 Task: Create a task  Integrate website with a new live chat support system , assign it to team member softage.1@softage.net in the project BellTech and update the status of the task to  On Track  , set the priority of the task to High
Action: Mouse moved to (67, 59)
Screenshot: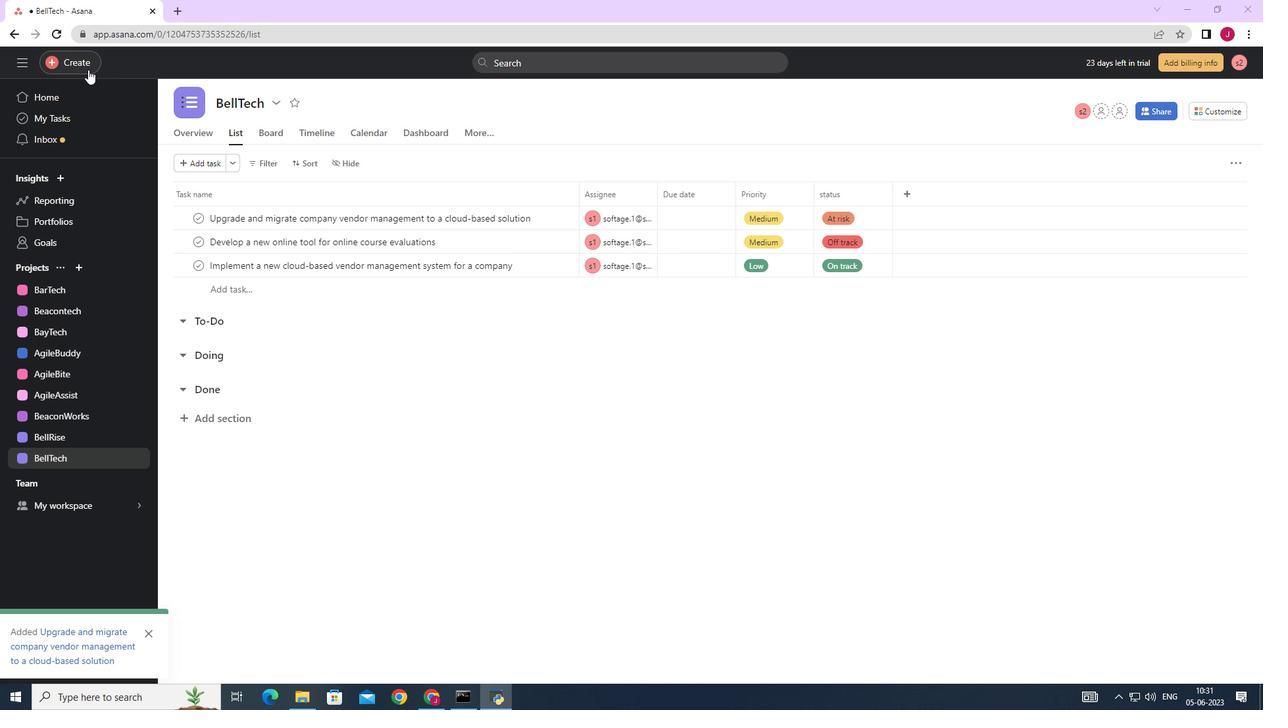 
Action: Mouse pressed left at (67, 59)
Screenshot: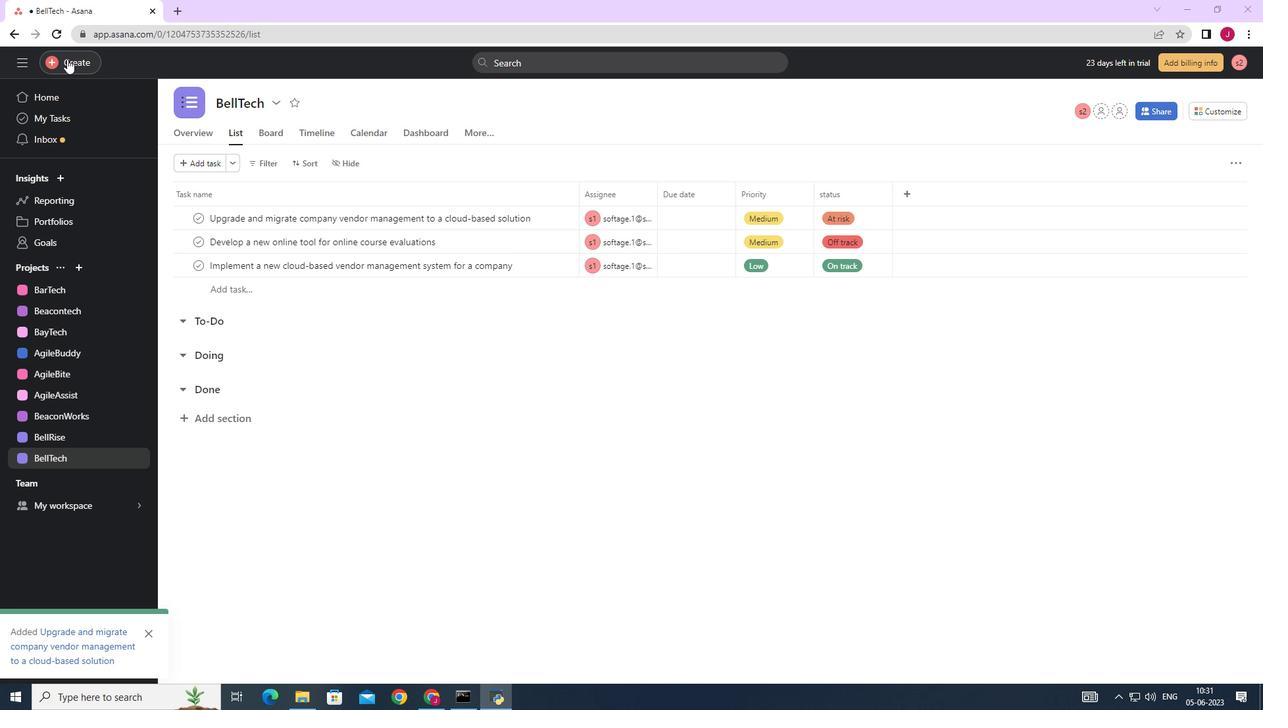 
Action: Mouse moved to (188, 63)
Screenshot: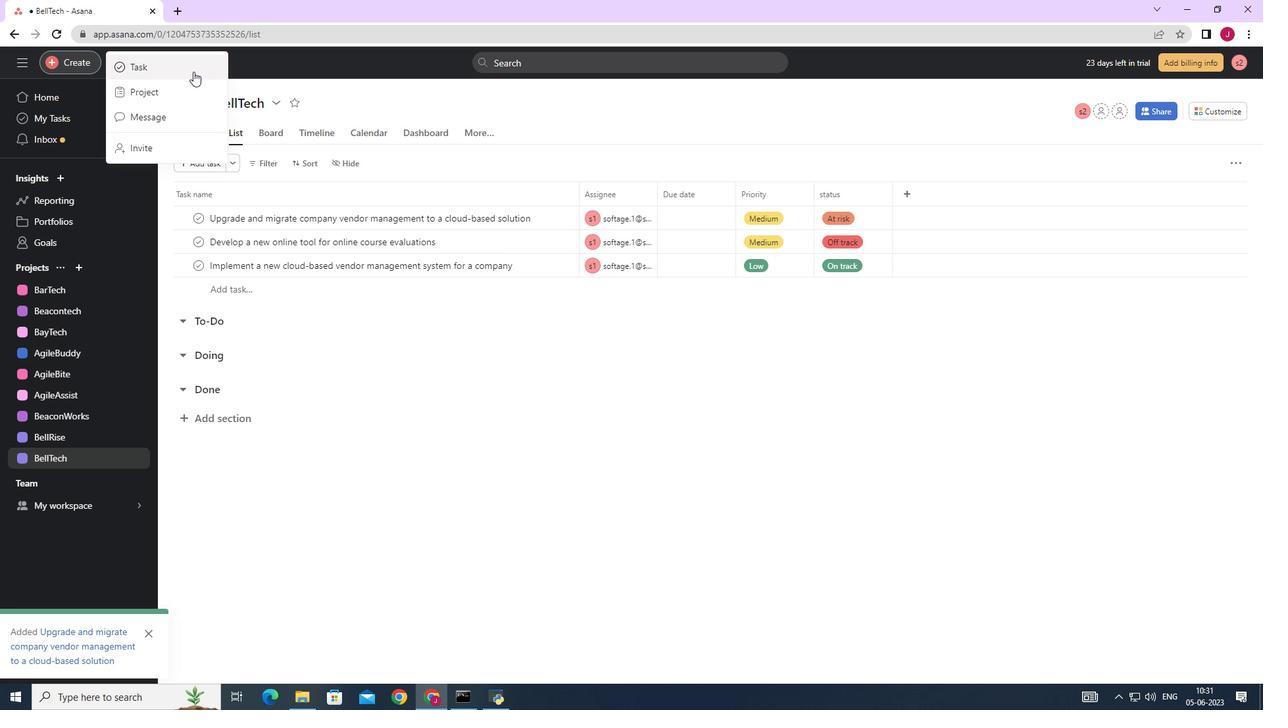 
Action: Mouse pressed left at (188, 63)
Screenshot: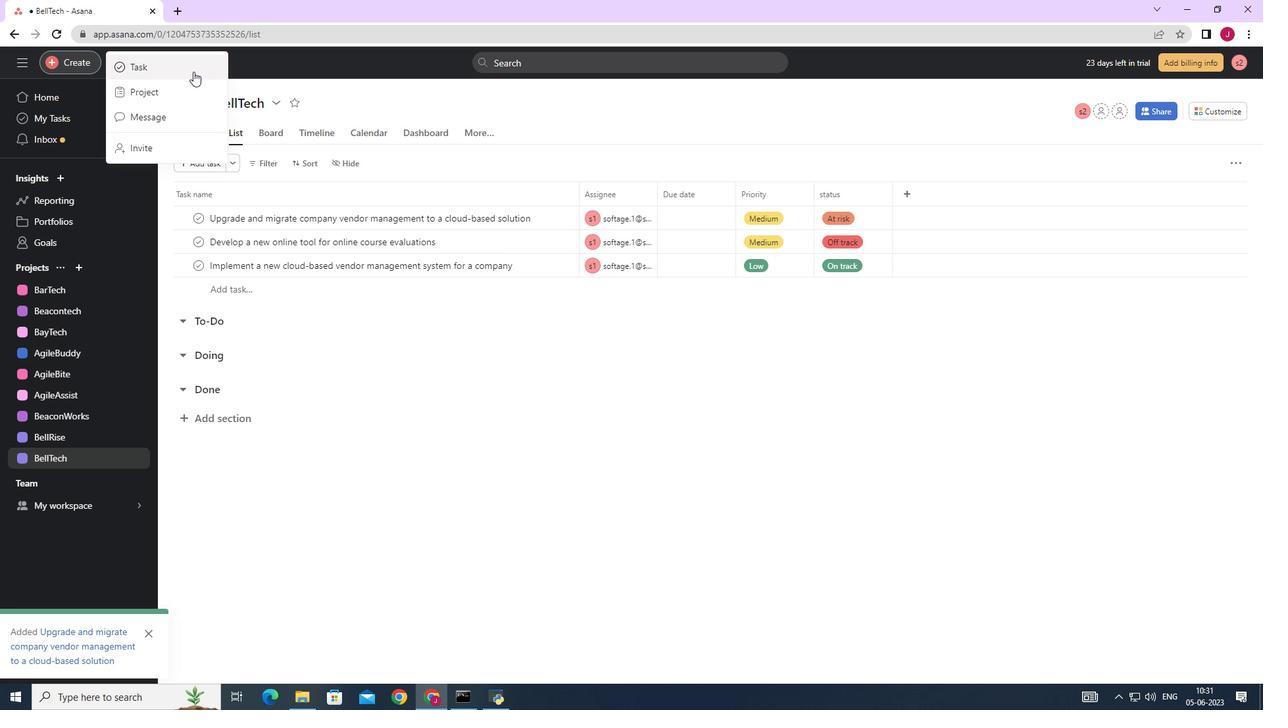 
Action: Mouse moved to (1050, 437)
Screenshot: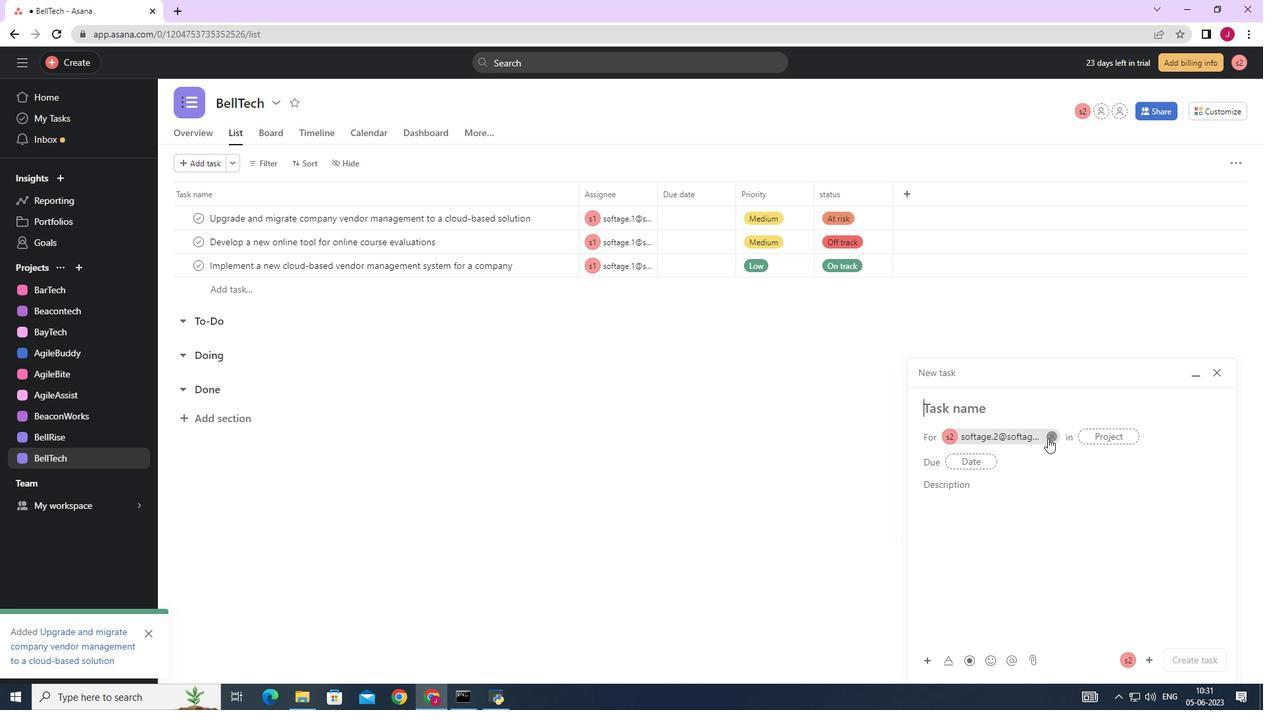 
Action: Mouse pressed left at (1050, 437)
Screenshot: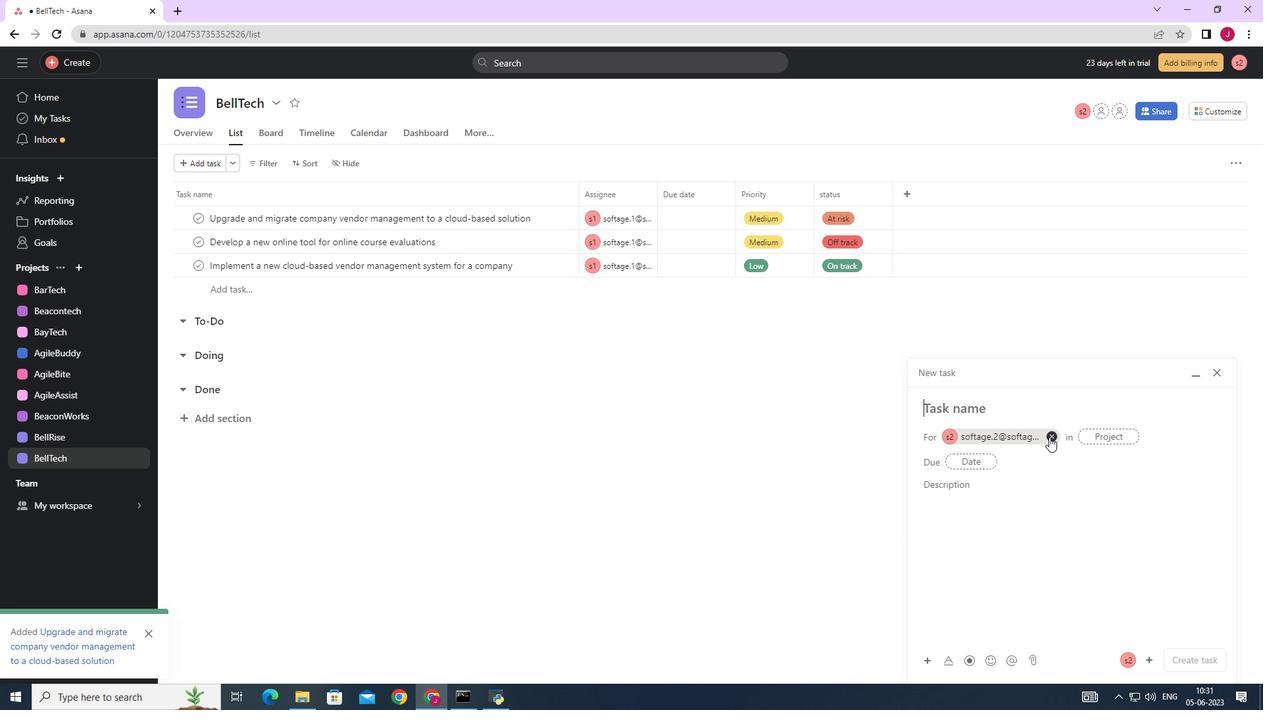 
Action: Mouse moved to (947, 409)
Screenshot: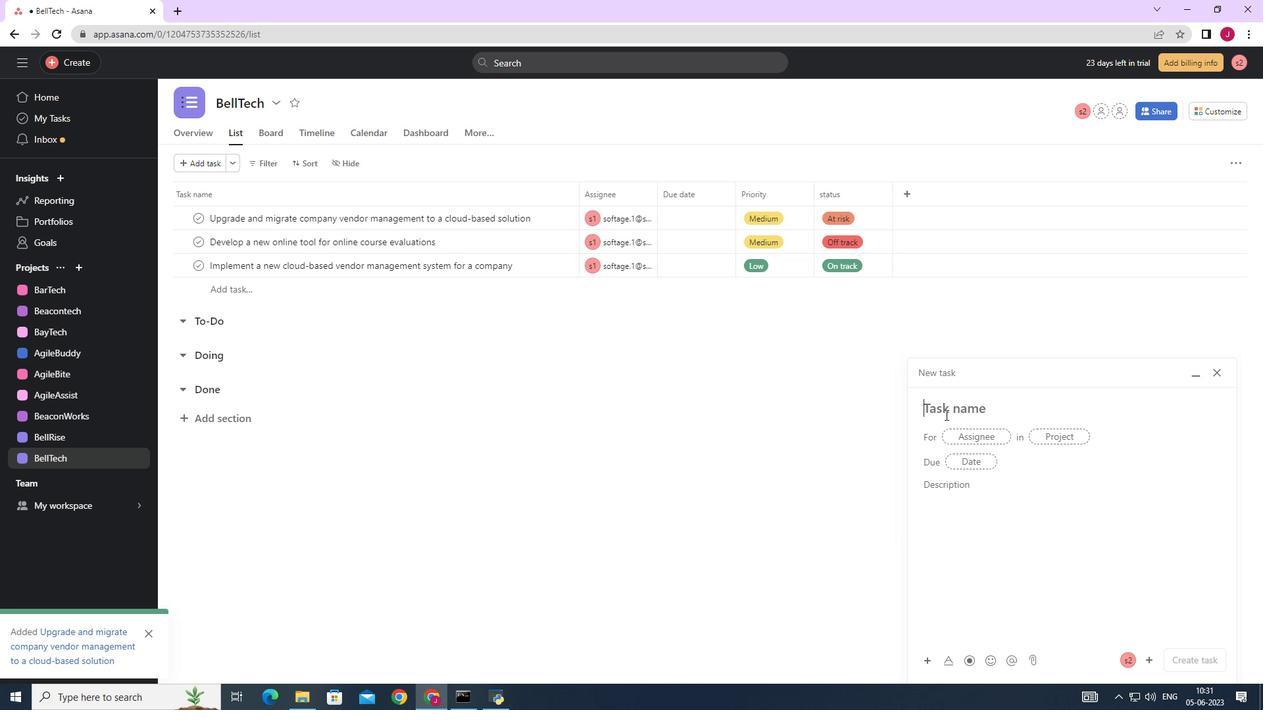 
Action: Mouse pressed left at (947, 409)
Screenshot: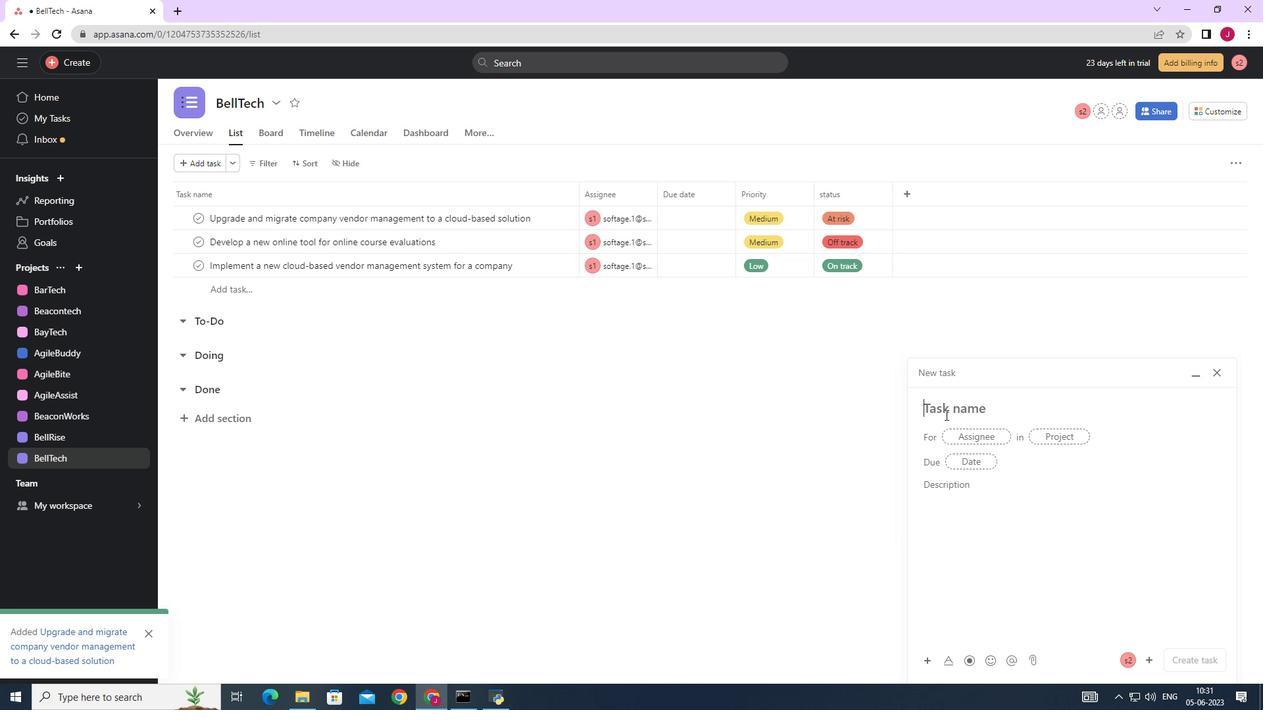 
Action: Mouse moved to (947, 408)
Screenshot: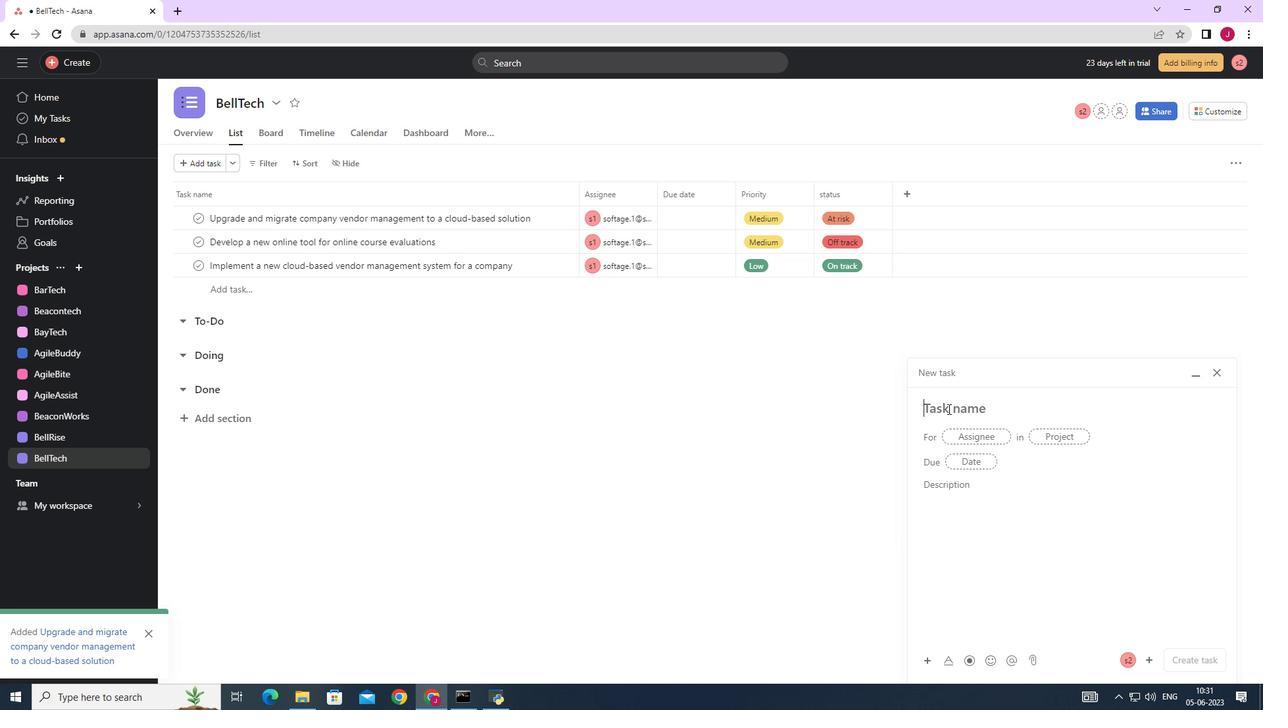 
Action: Key pressed <Key.caps_lock>I<Key.caps_lock>ntegrate<Key.space>websiy<Key.backspace>y<Key.backspace>te<Key.space>with<Key.space>a<Key.space>new<Key.space>live<Key.space>chat<Key.space>support<Key.space>system
Screenshot: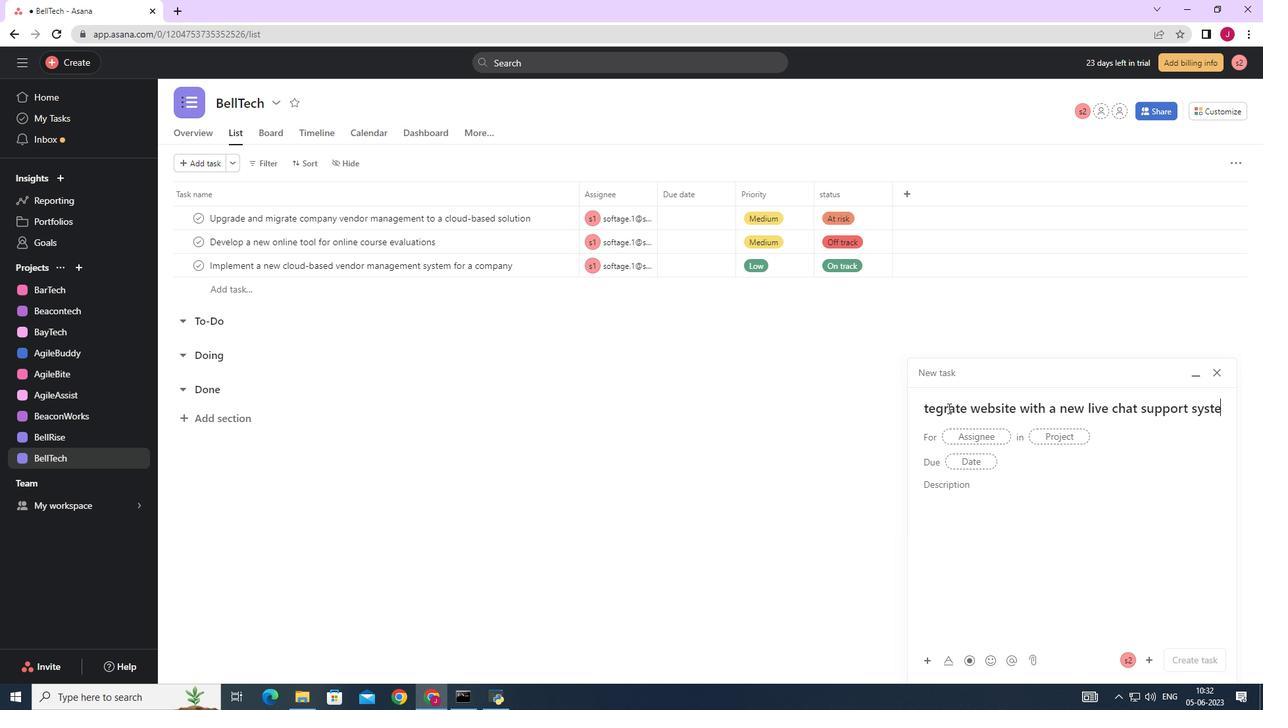 
Action: Mouse moved to (965, 438)
Screenshot: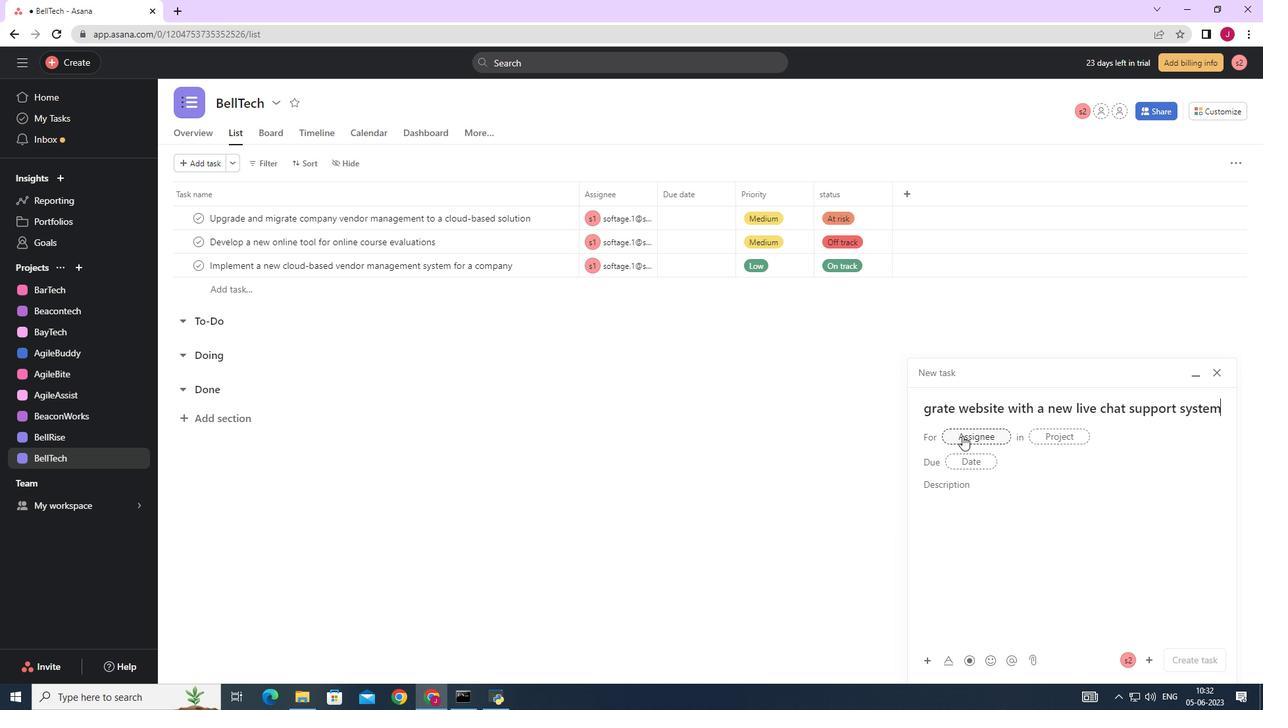
Action: Mouse pressed left at (965, 438)
Screenshot: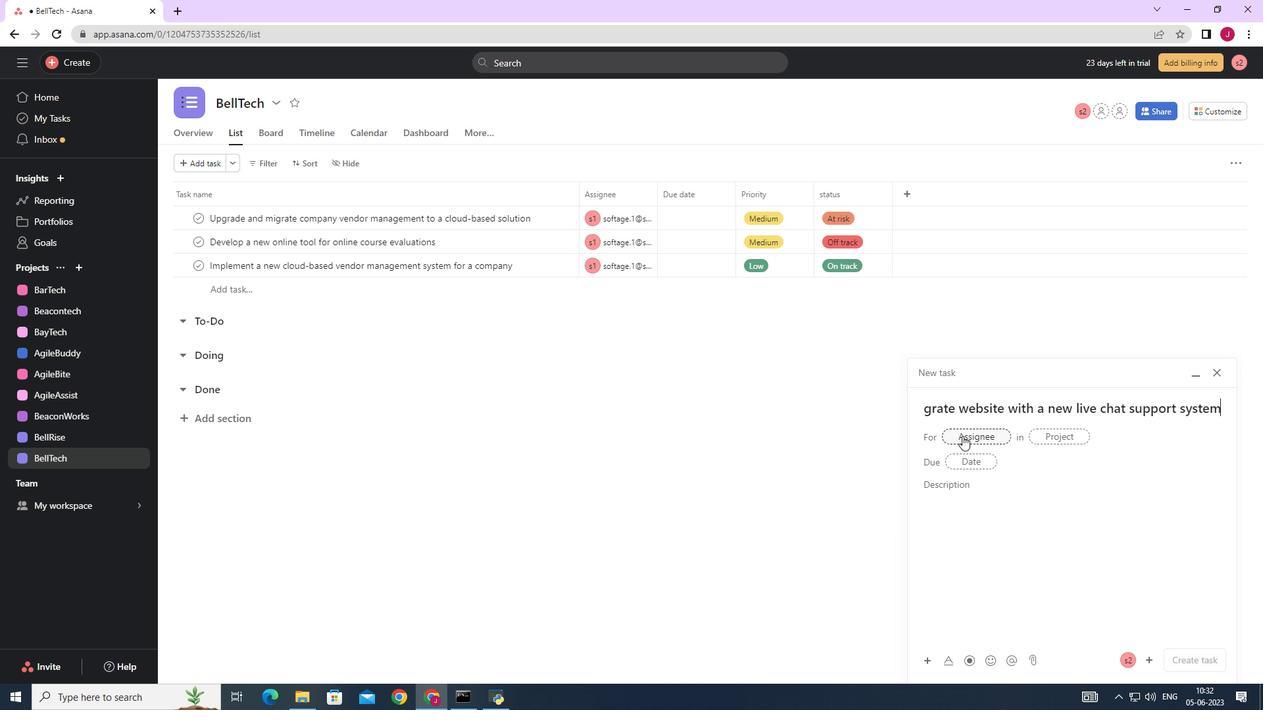 
Action: Mouse moved to (965, 438)
Screenshot: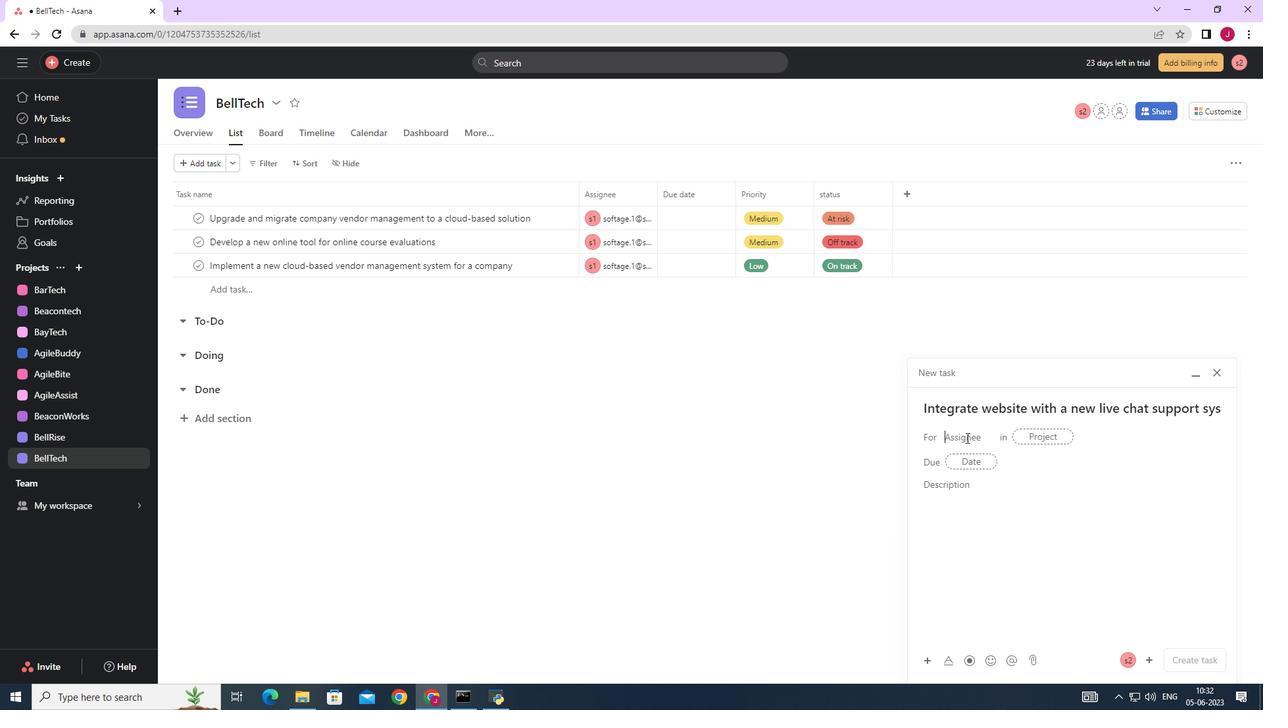 
Action: Key pressed softage.1
Screenshot: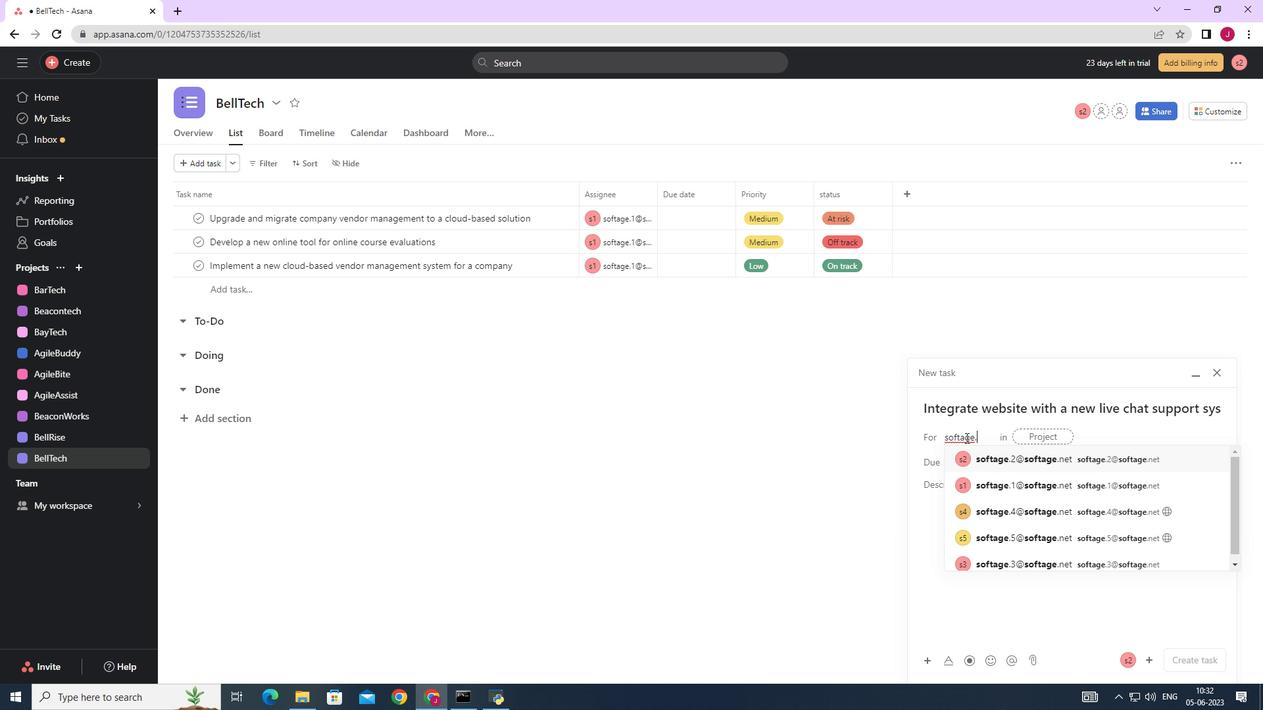 
Action: Mouse moved to (999, 458)
Screenshot: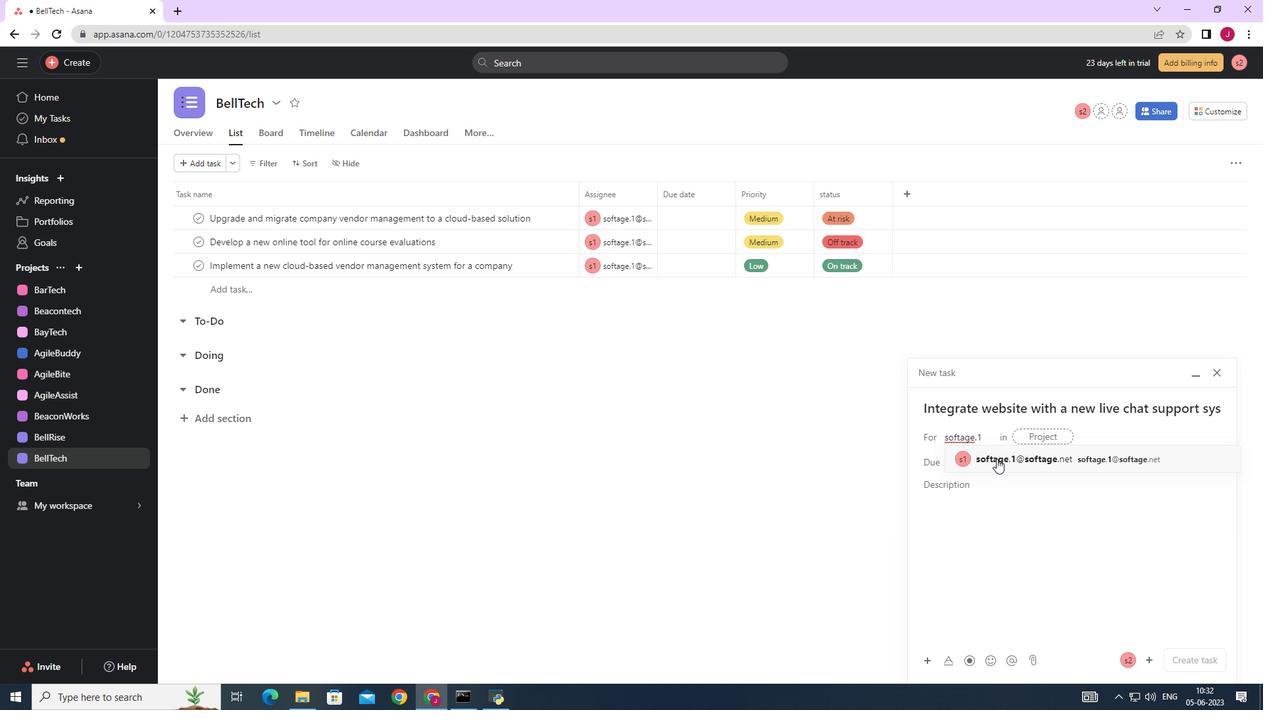 
Action: Mouse pressed left at (999, 458)
Screenshot: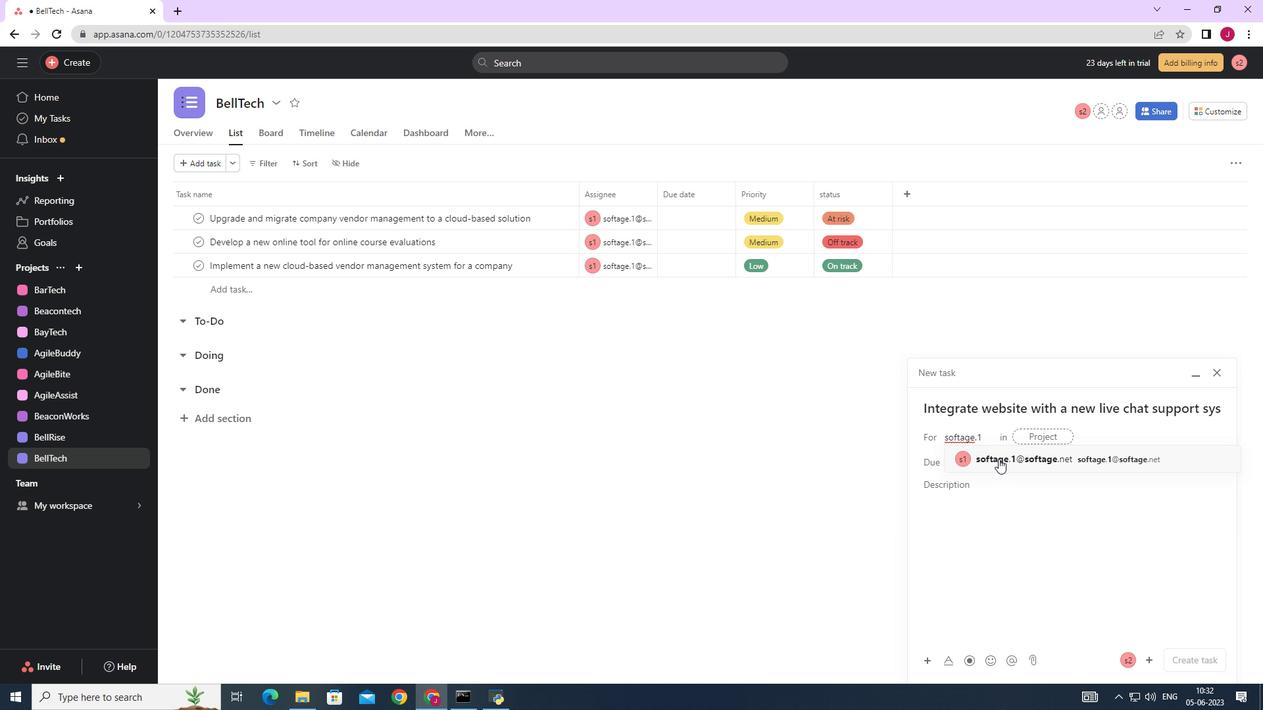 
Action: Mouse moved to (829, 461)
Screenshot: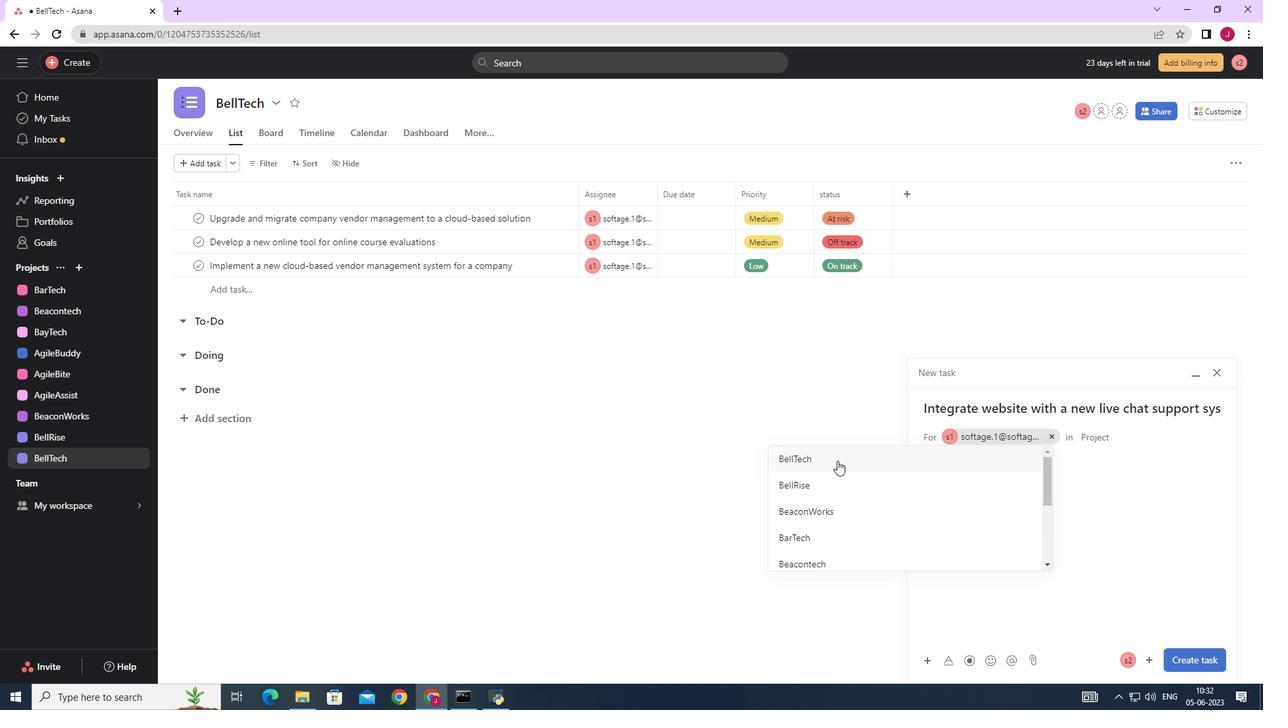 
Action: Mouse pressed left at (829, 461)
Screenshot: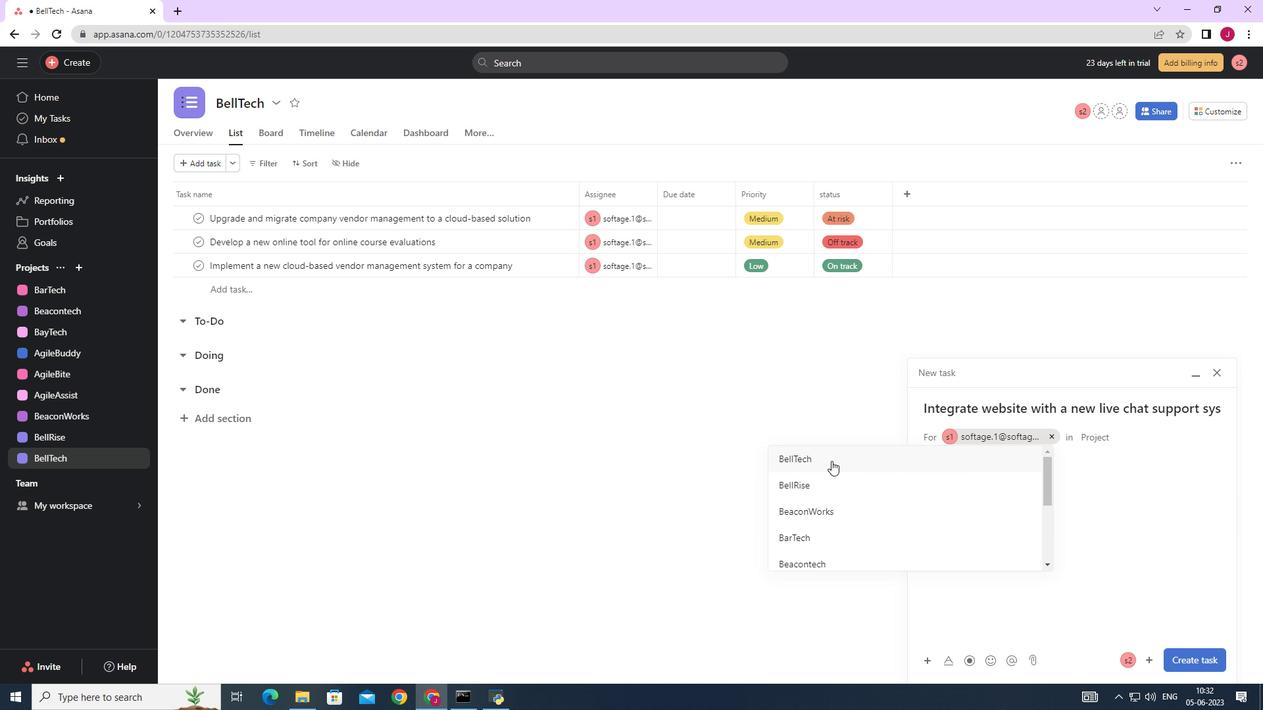 
Action: Mouse moved to (992, 488)
Screenshot: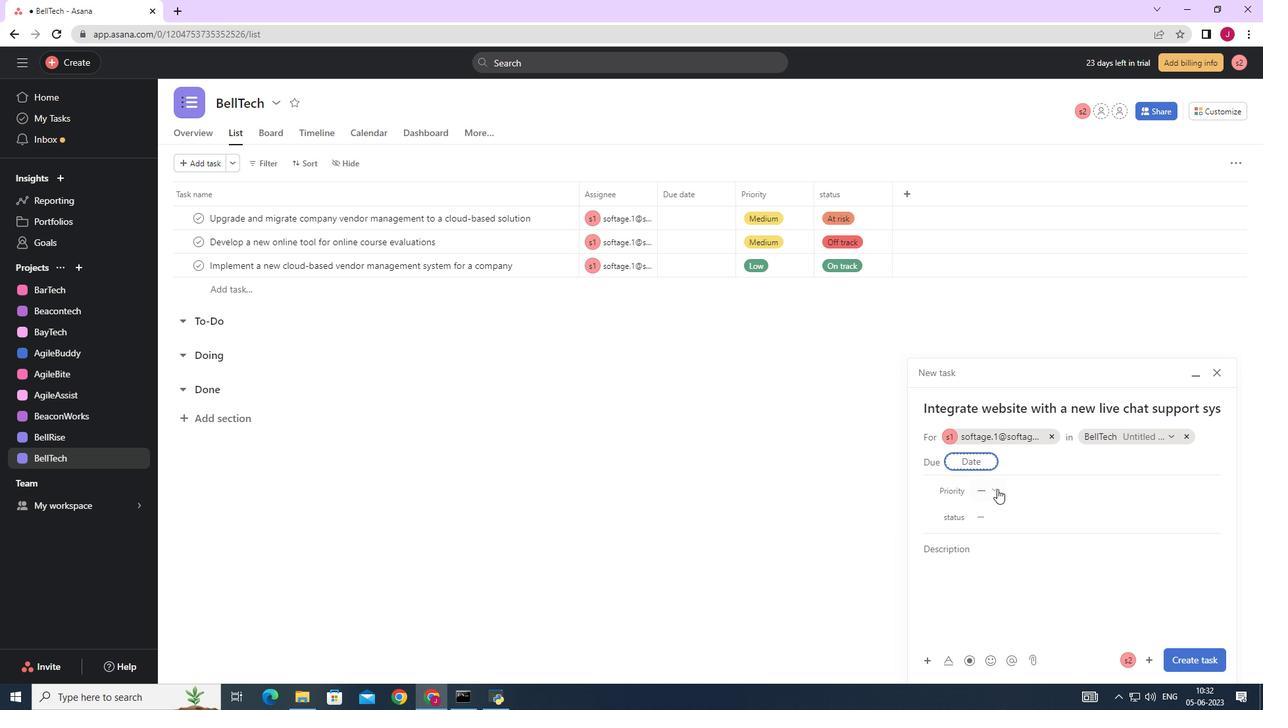 
Action: Mouse pressed left at (992, 488)
Screenshot: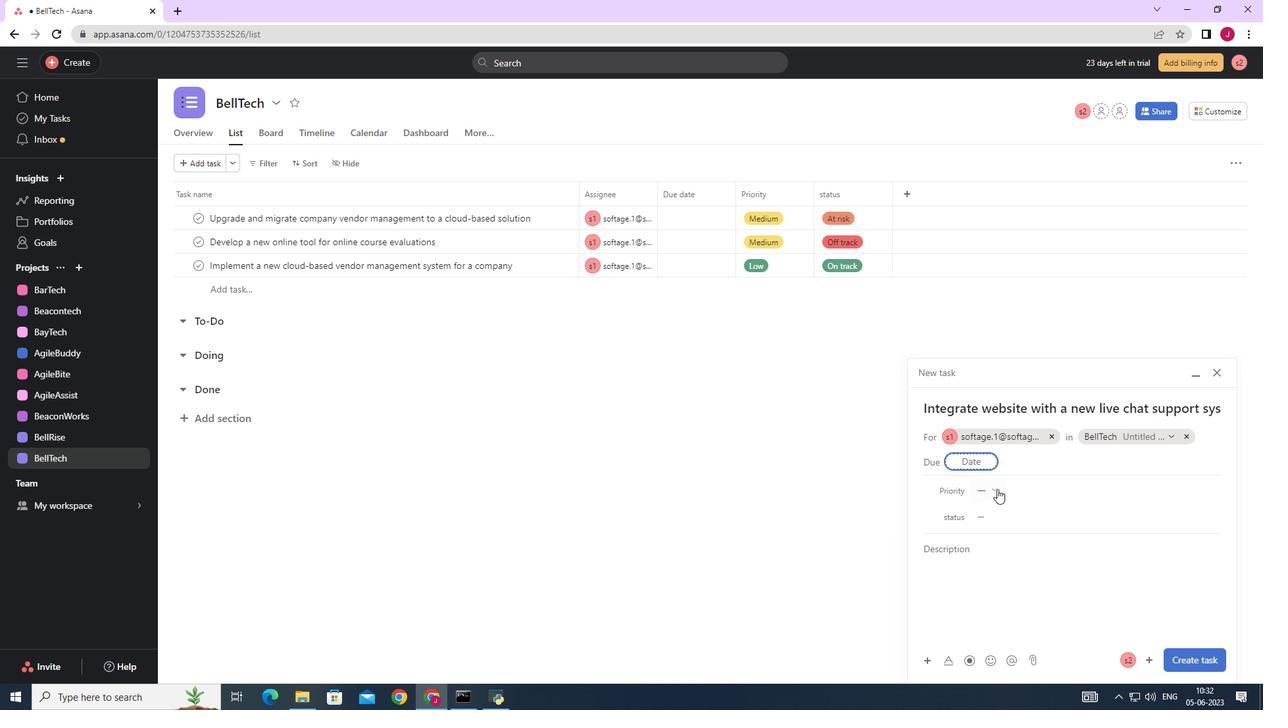 
Action: Mouse moved to (1012, 532)
Screenshot: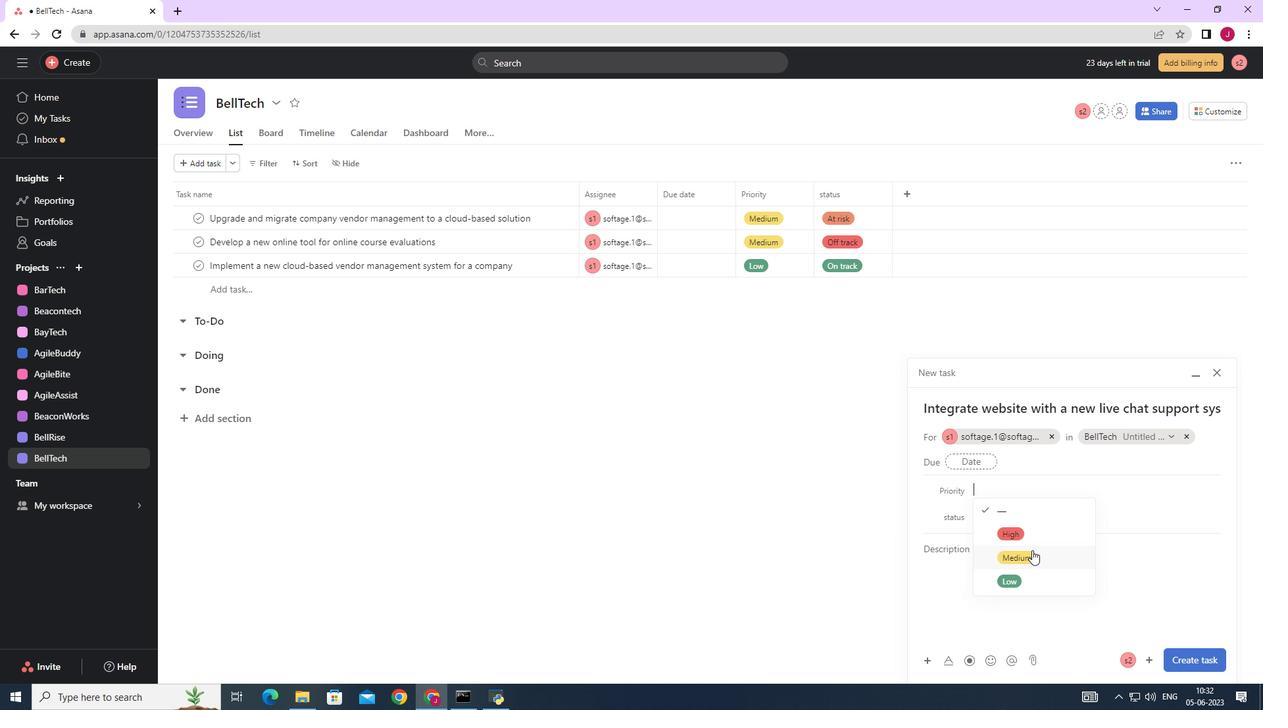 
Action: Mouse pressed left at (1012, 532)
Screenshot: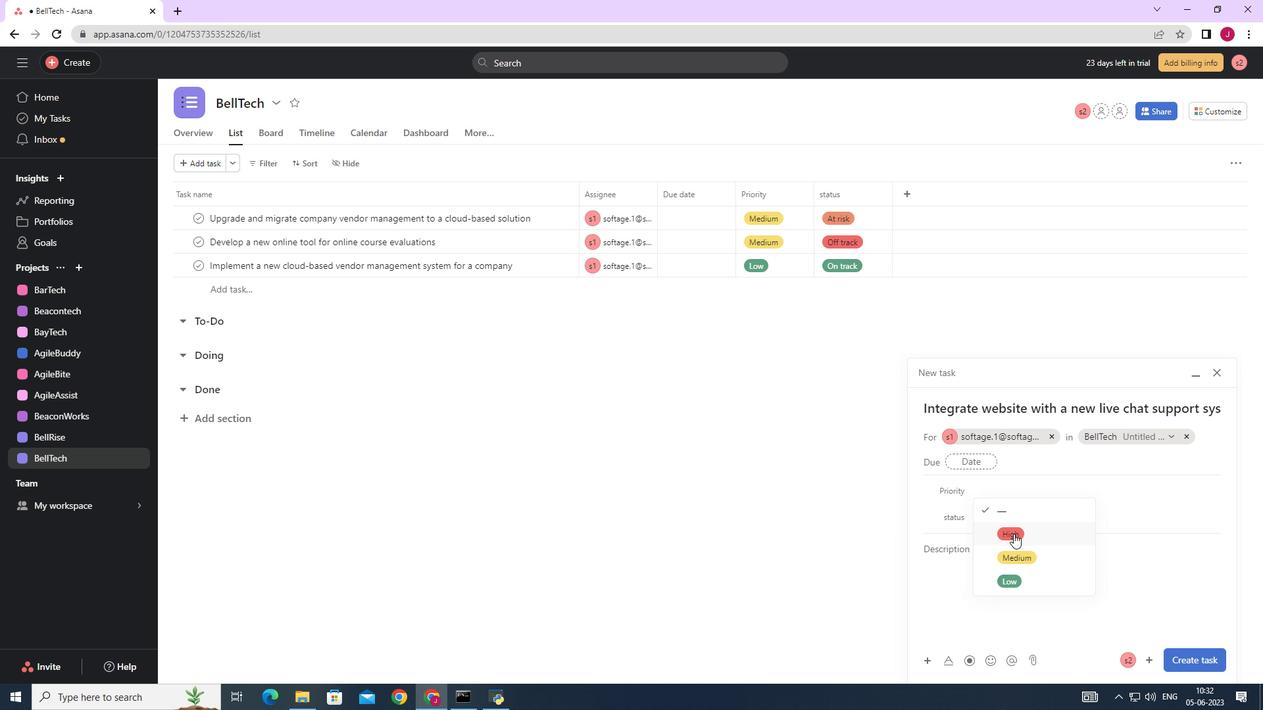 
Action: Mouse moved to (994, 515)
Screenshot: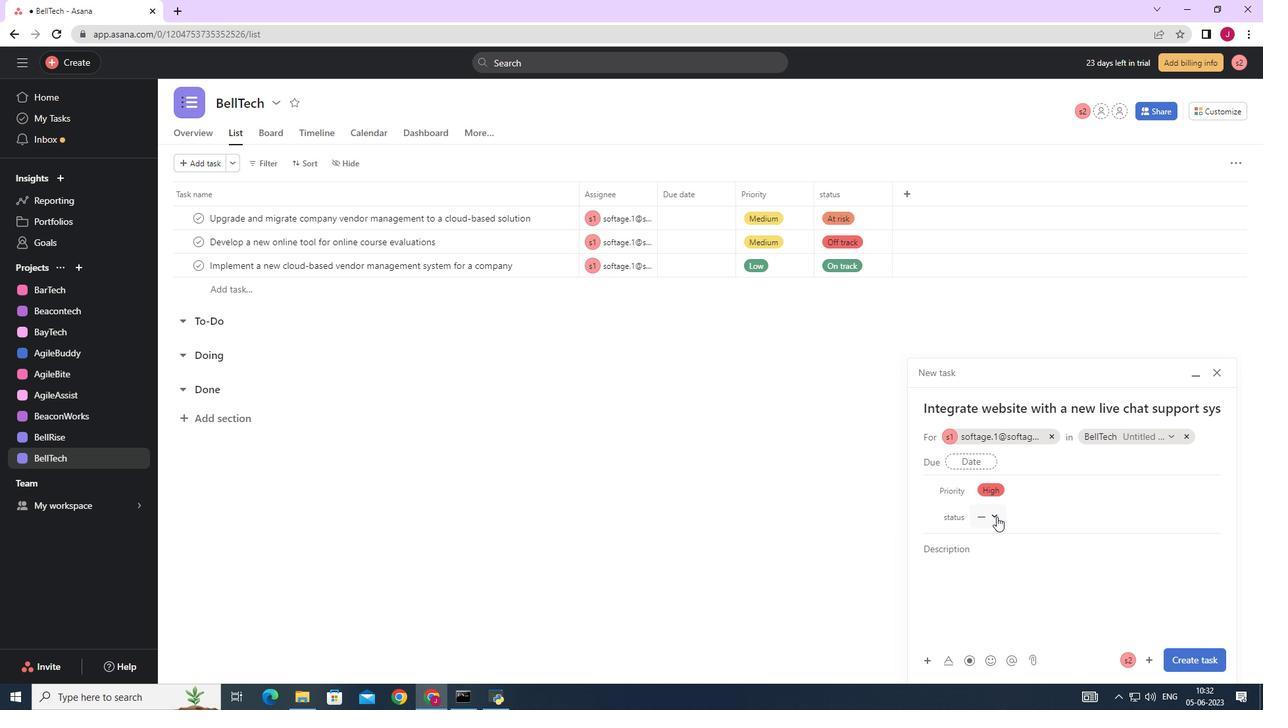 
Action: Mouse pressed left at (994, 515)
Screenshot: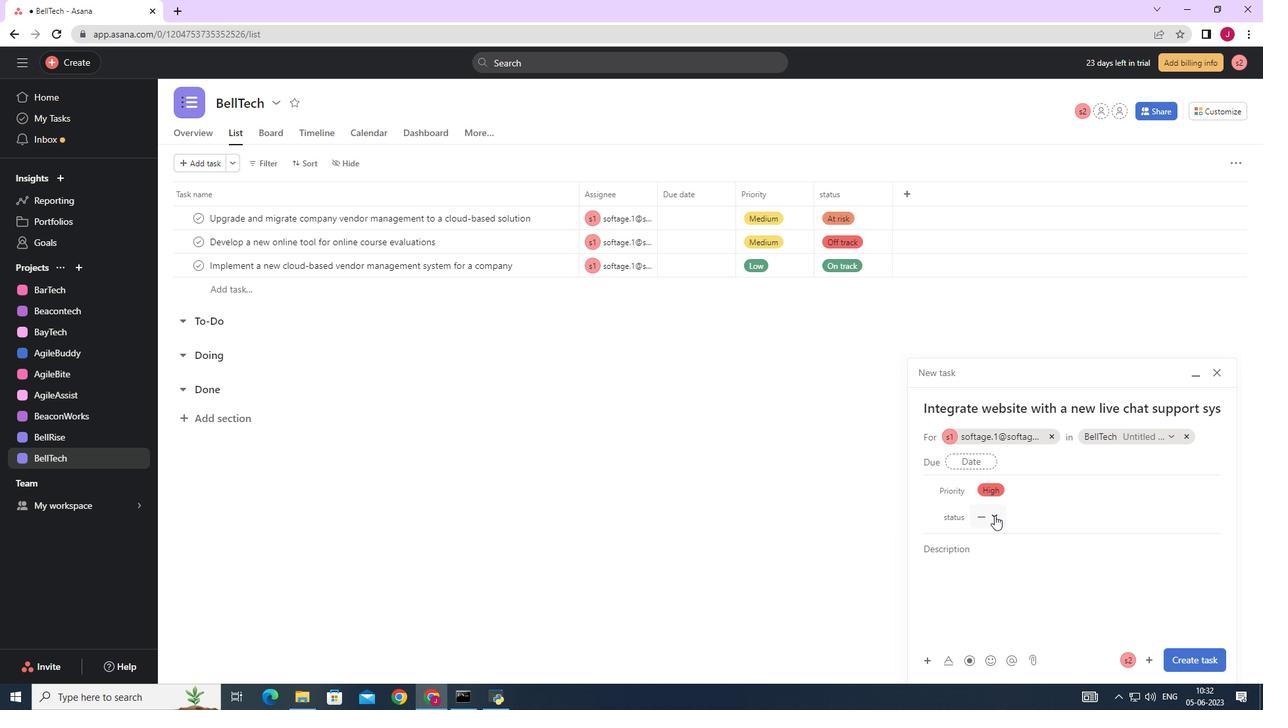 
Action: Mouse moved to (1017, 562)
Screenshot: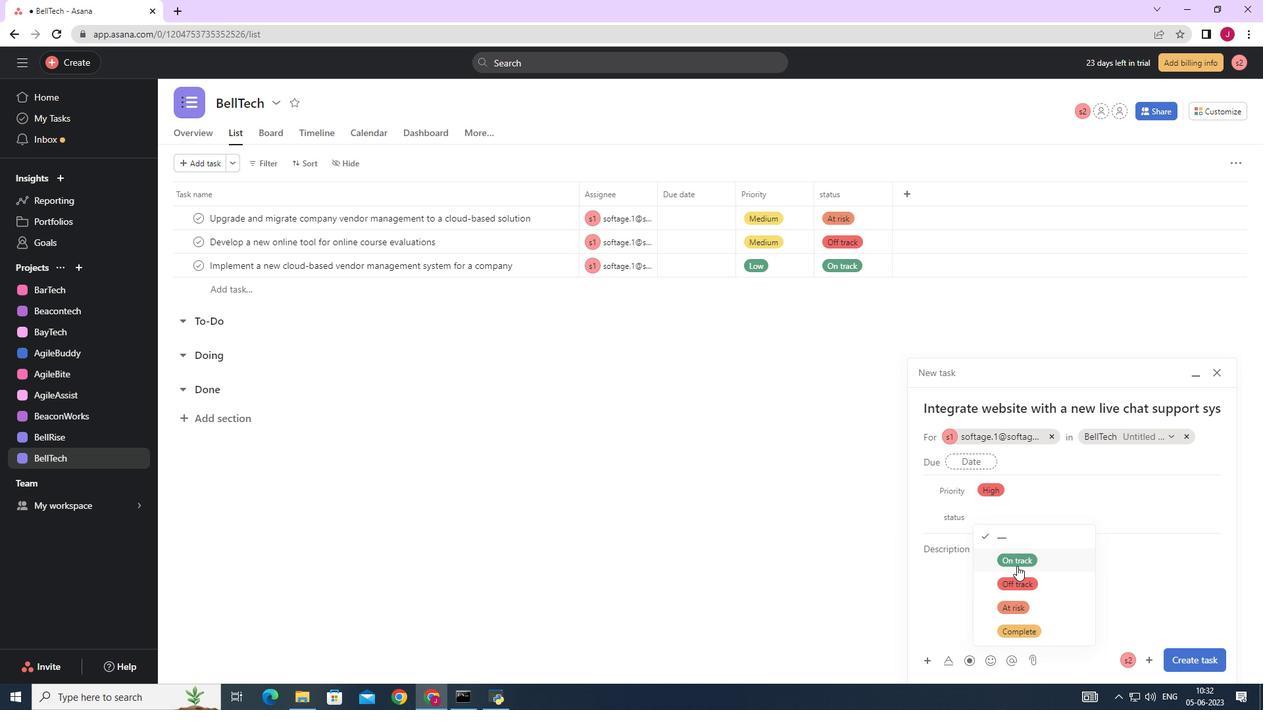 
Action: Mouse pressed left at (1017, 562)
Screenshot: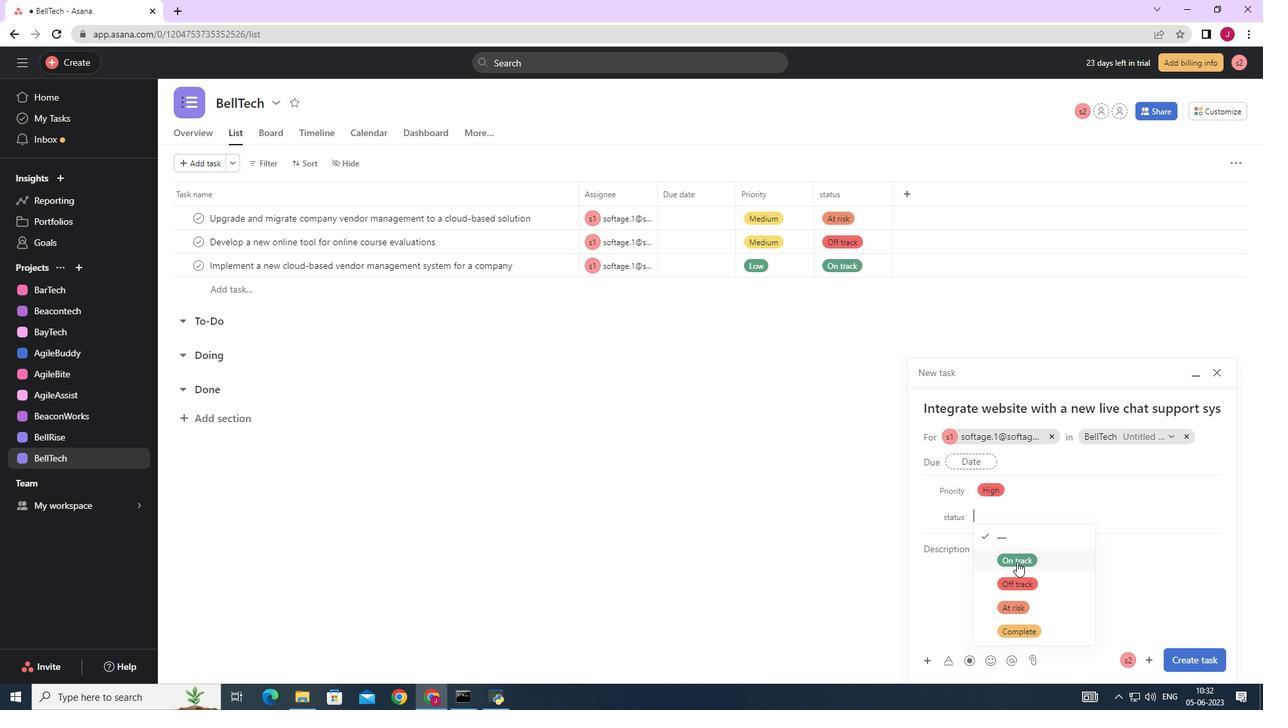 
Action: Mouse moved to (1202, 659)
Screenshot: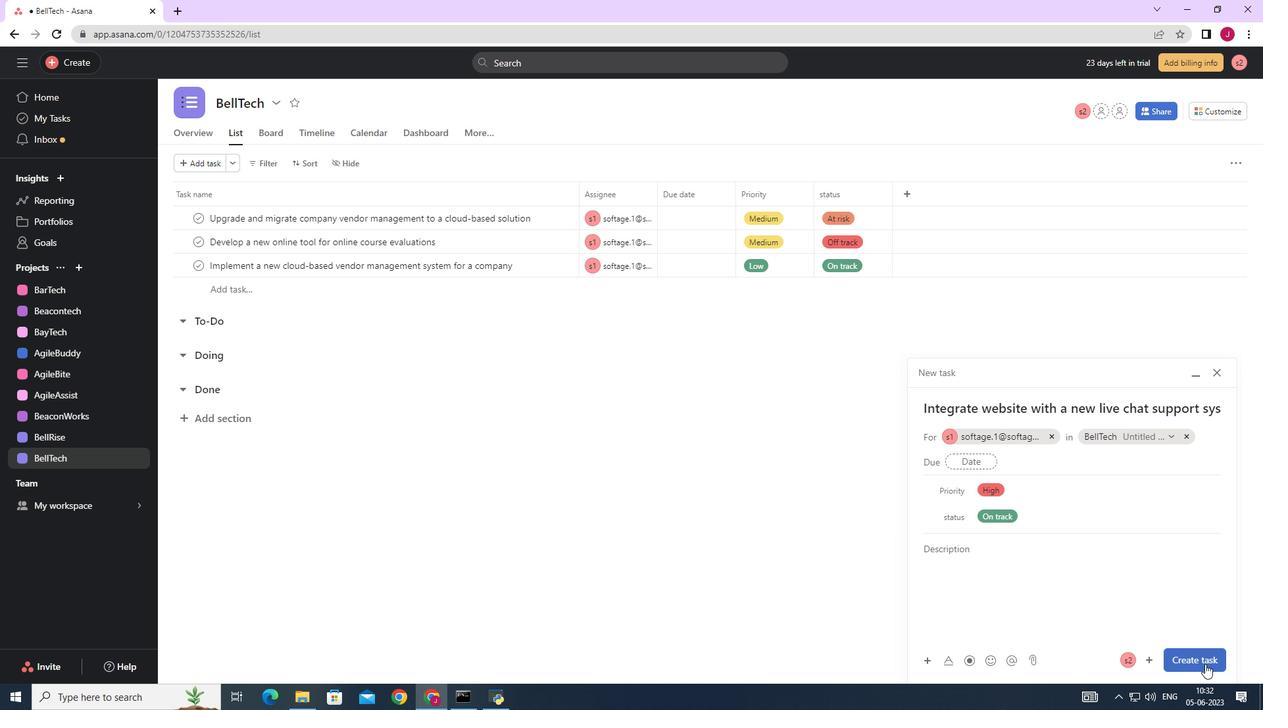 
Action: Mouse pressed left at (1202, 659)
Screenshot: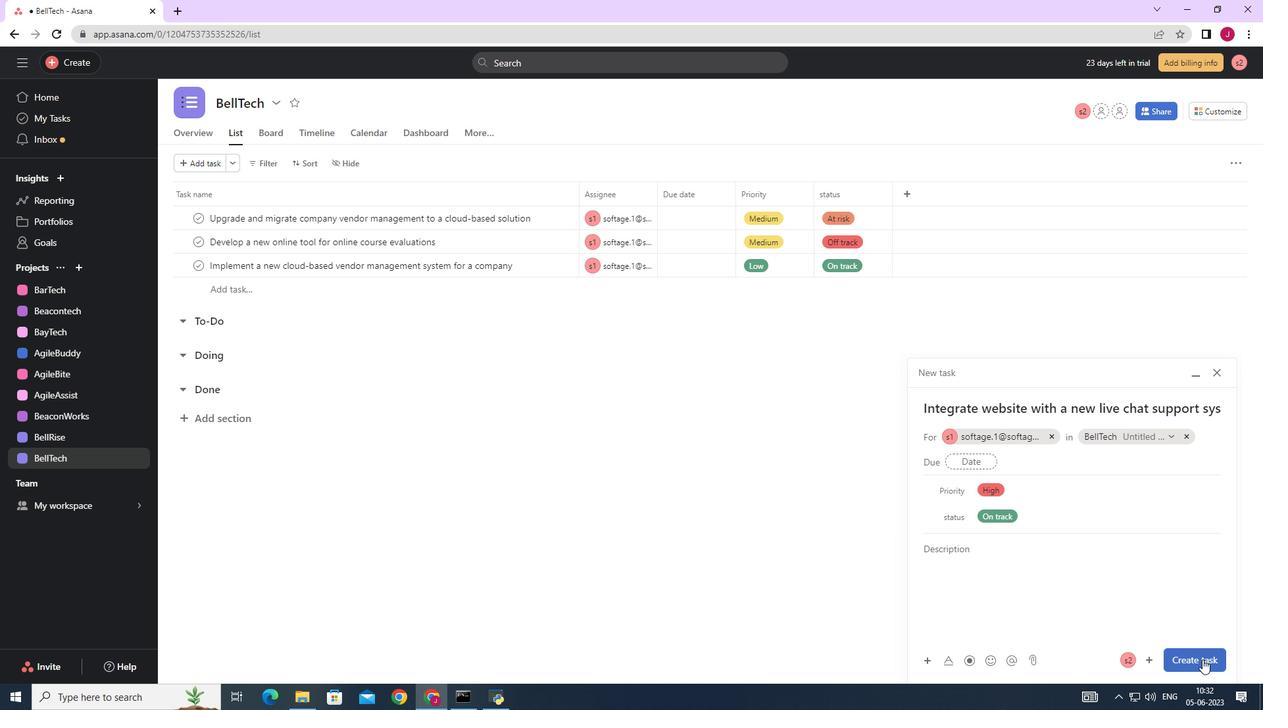 
Action: Mouse moved to (1000, 603)
Screenshot: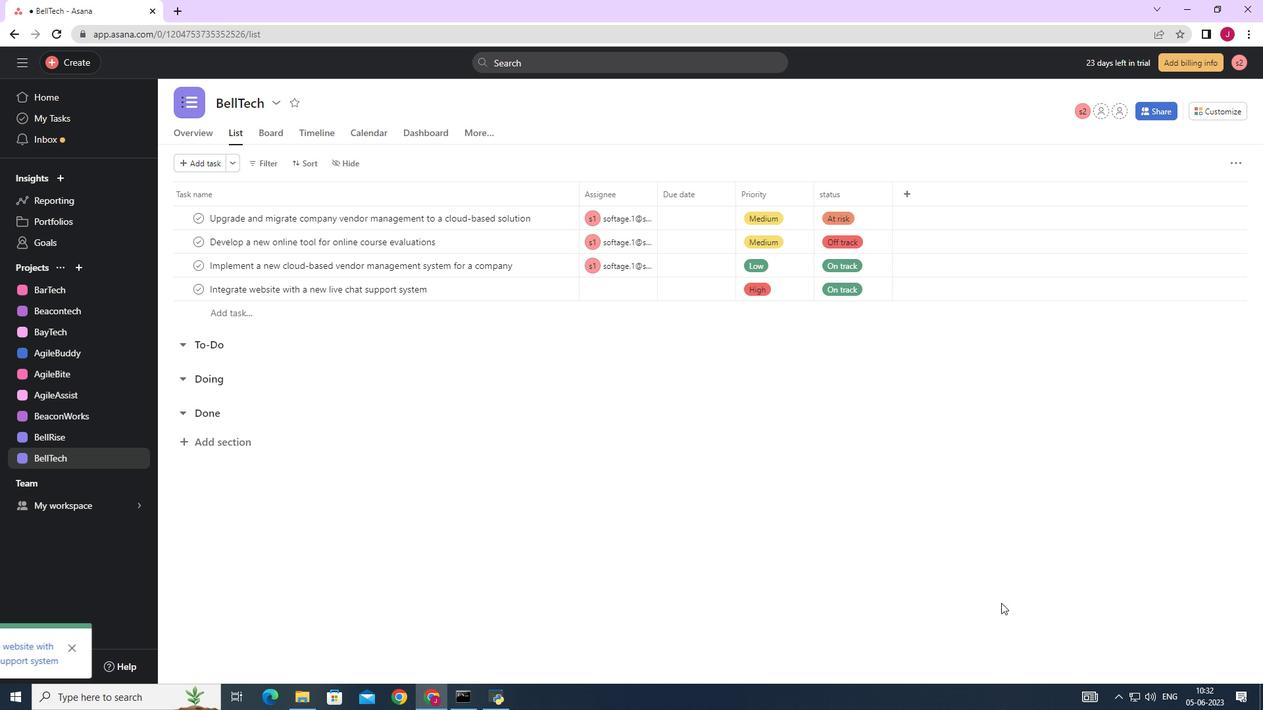 
